 Task: Assign in the project Wayfarer the issue 'Develop a new tool for automated testing of voice user interfaces' to the sprint 'Full Throttle'.
Action: Mouse moved to (193, 54)
Screenshot: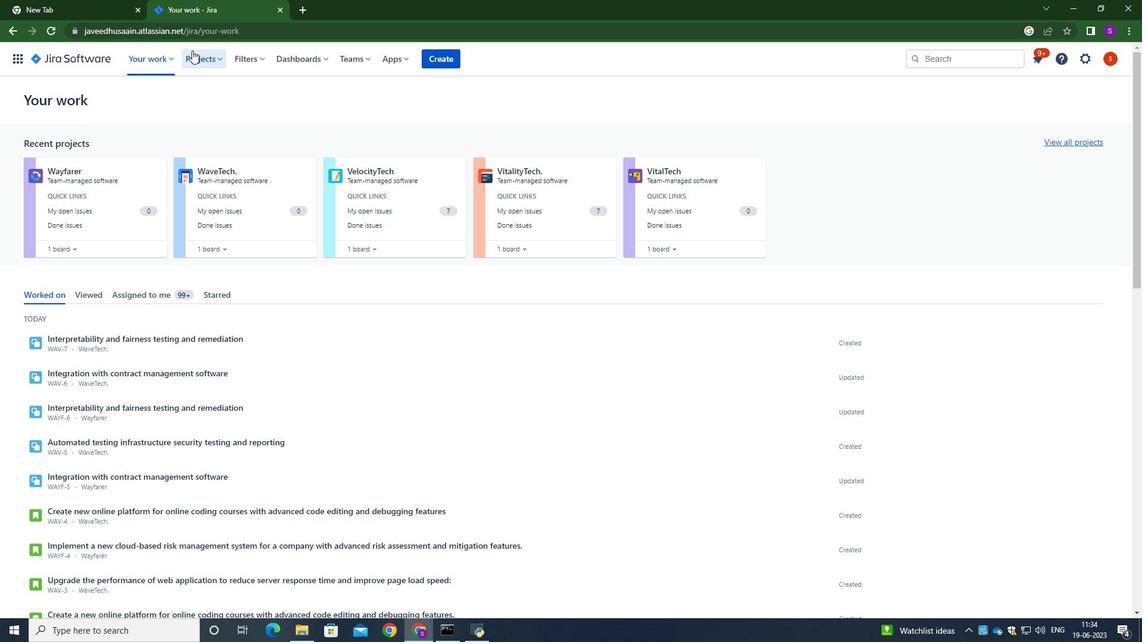
Action: Mouse pressed left at (193, 54)
Screenshot: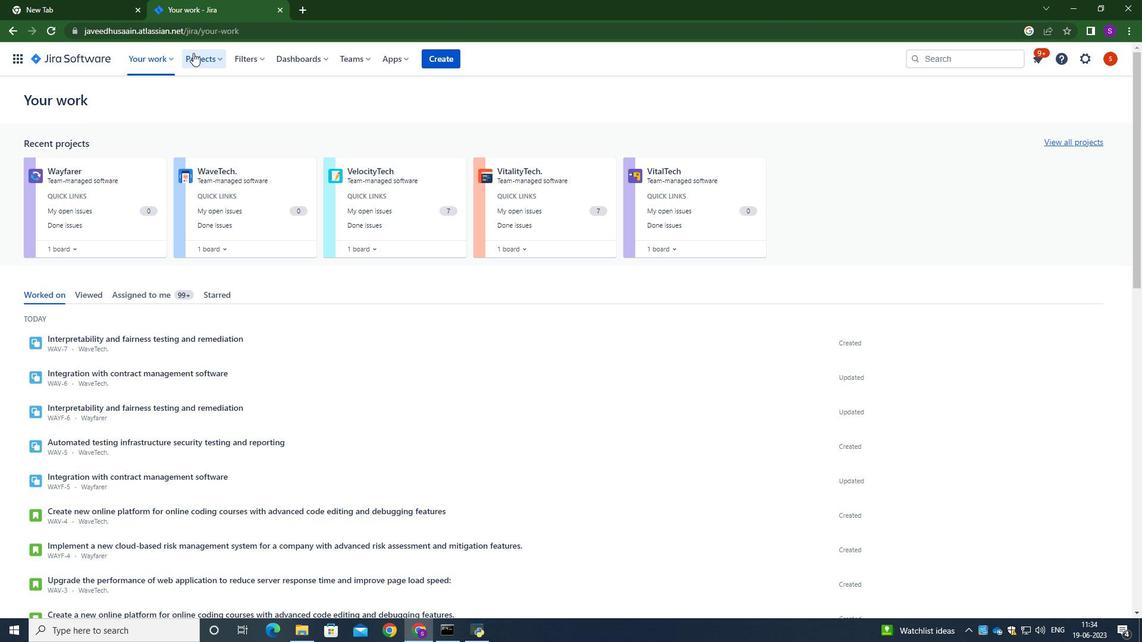 
Action: Mouse moved to (233, 149)
Screenshot: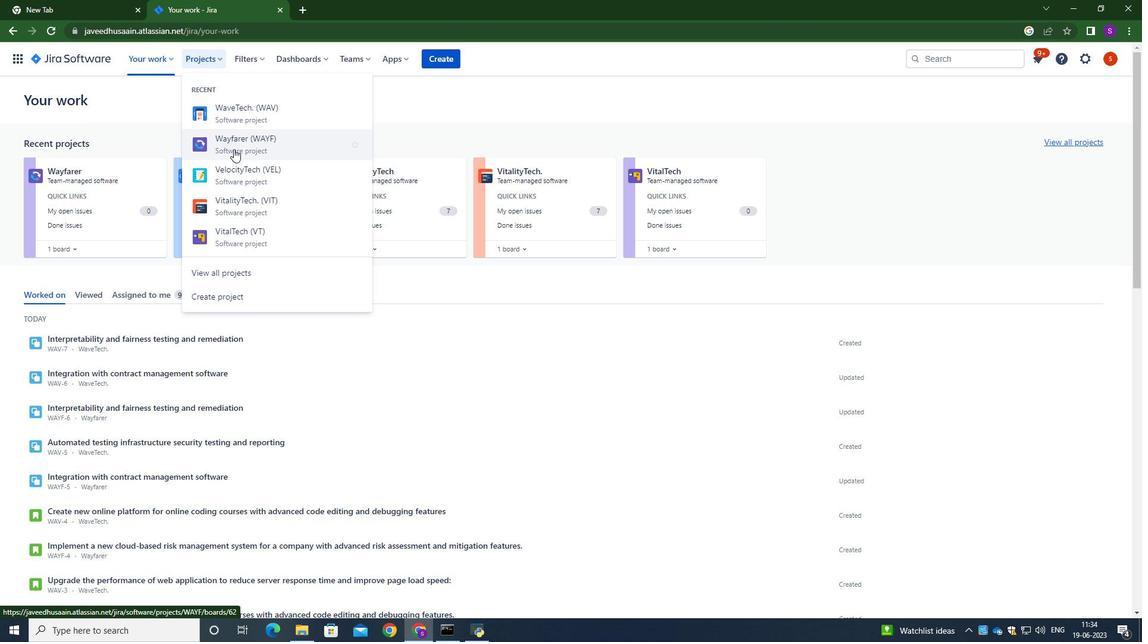 
Action: Mouse pressed left at (233, 149)
Screenshot: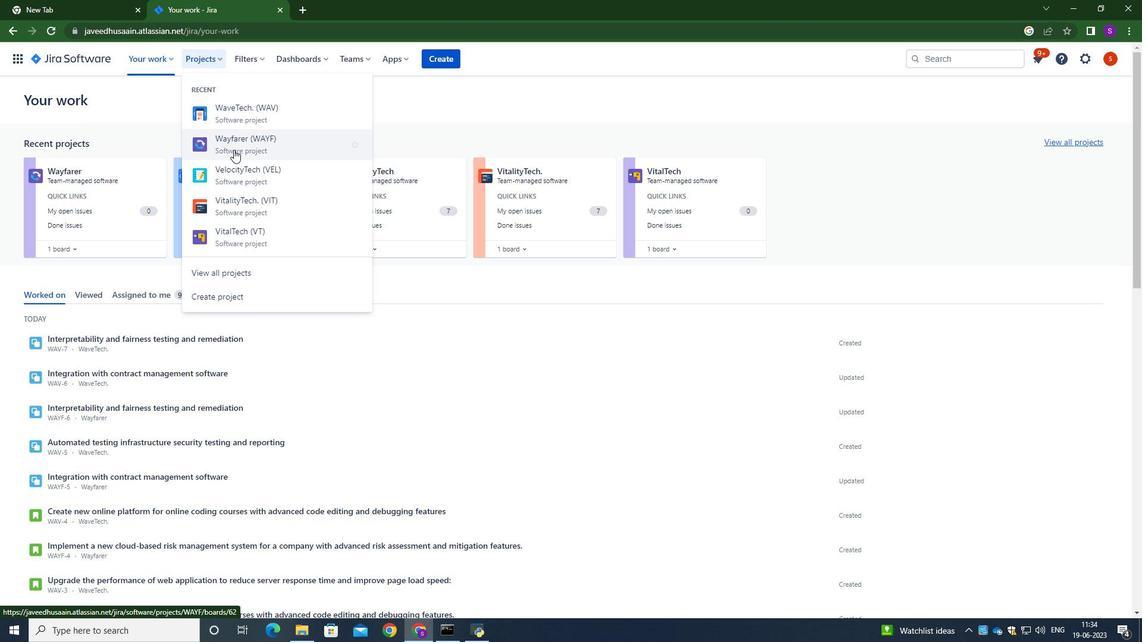 
Action: Mouse moved to (86, 187)
Screenshot: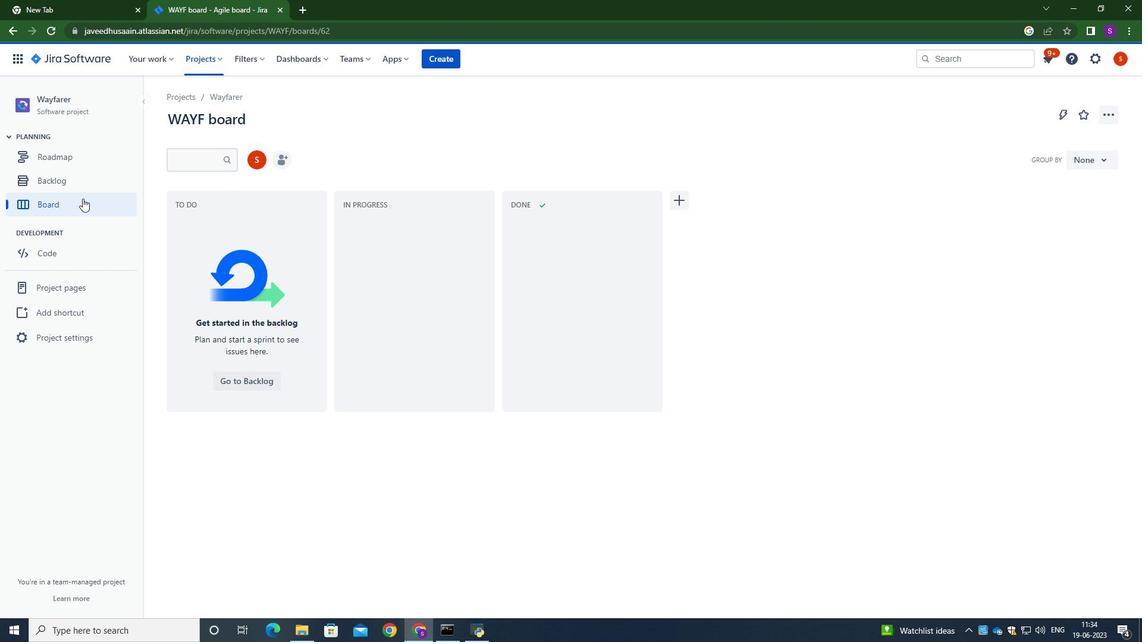 
Action: Mouse pressed left at (86, 187)
Screenshot: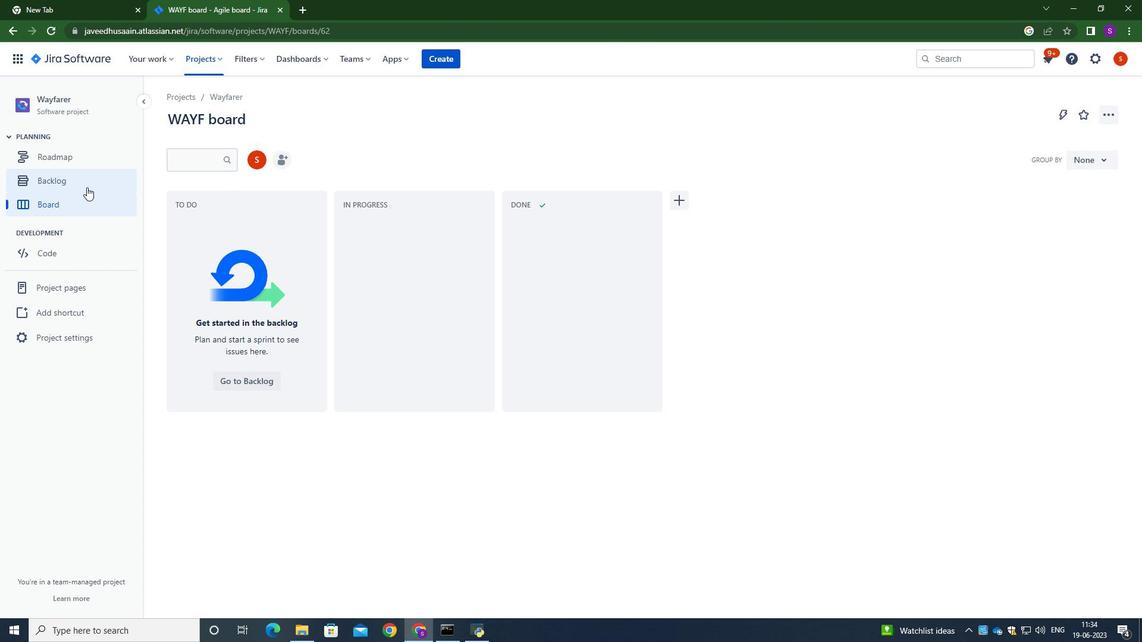 
Action: Mouse moved to (1093, 216)
Screenshot: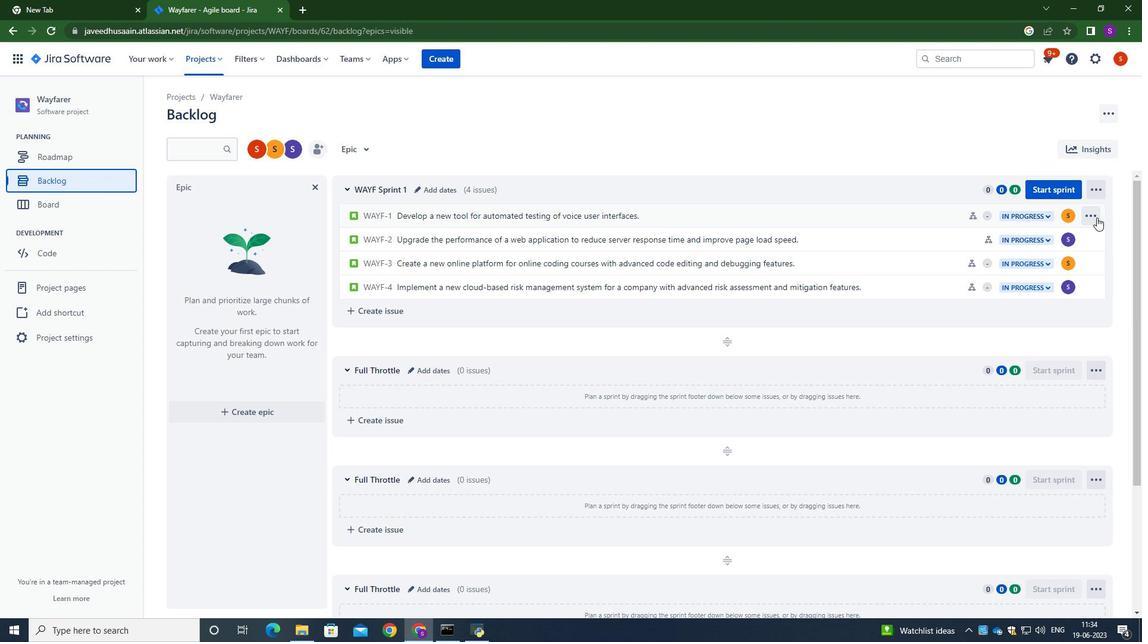 
Action: Mouse pressed left at (1093, 216)
Screenshot: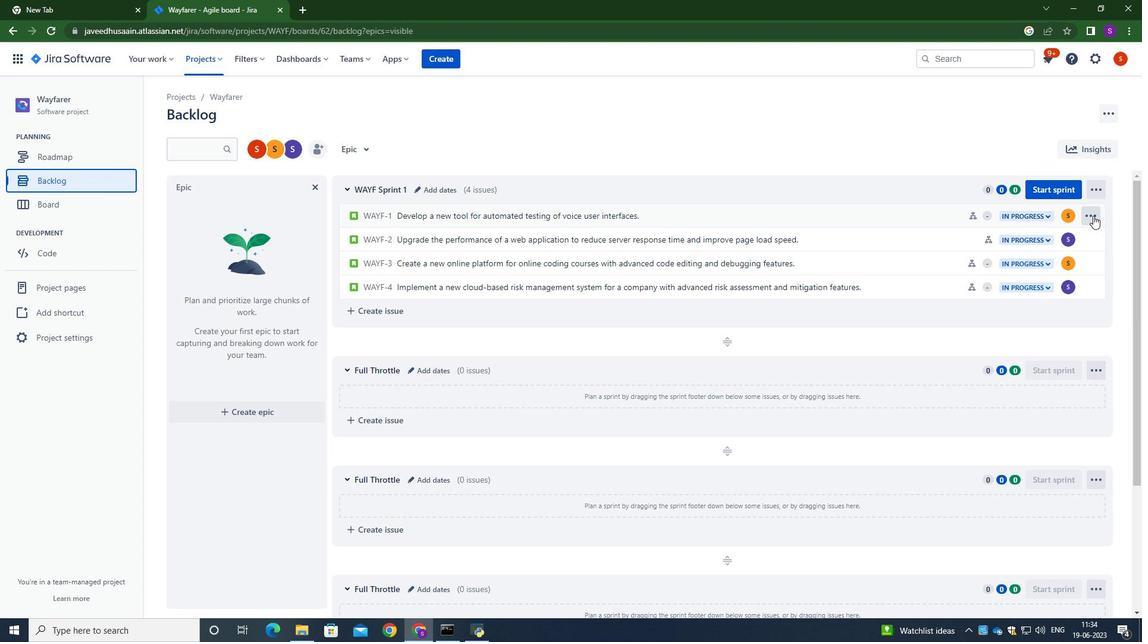
Action: Mouse moved to (1053, 352)
Screenshot: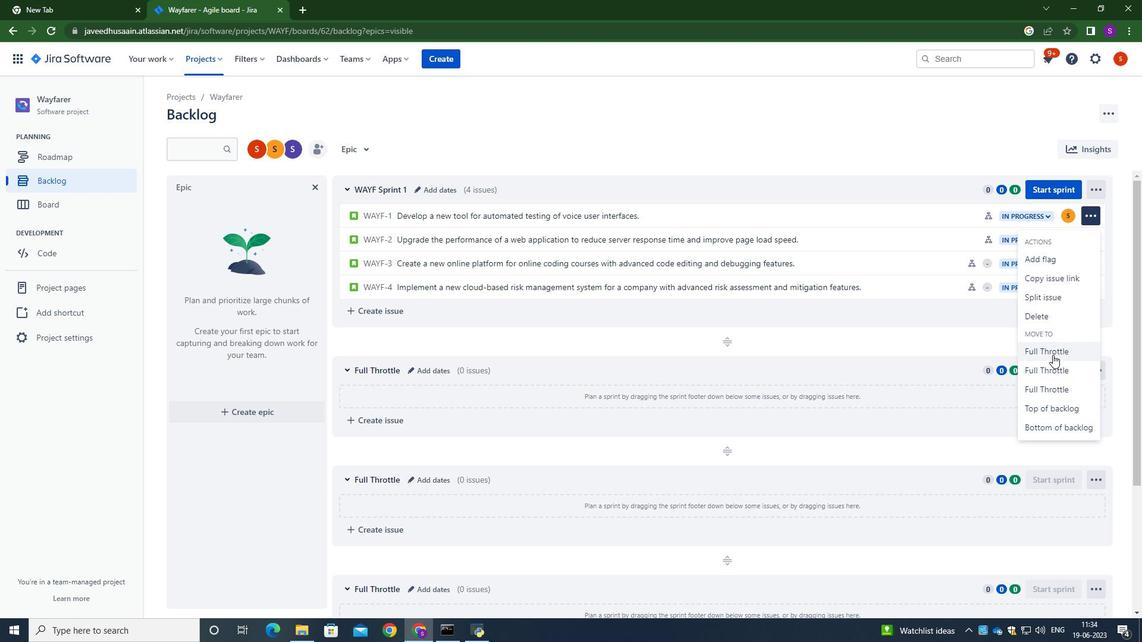 
Action: Mouse pressed left at (1053, 352)
Screenshot: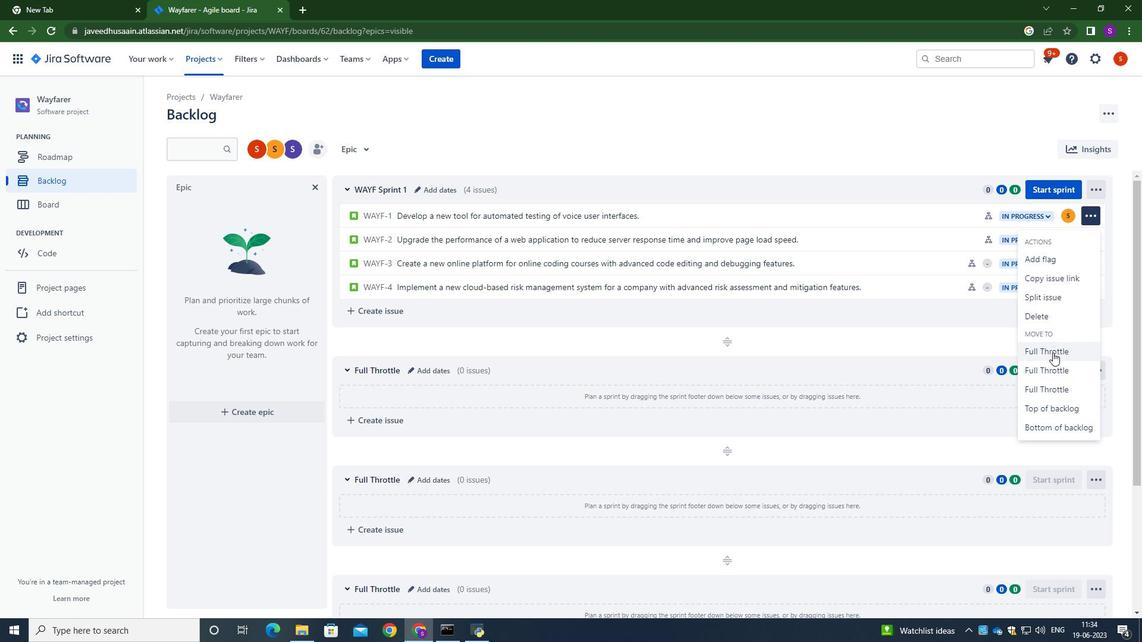 
Action: Mouse moved to (862, 129)
Screenshot: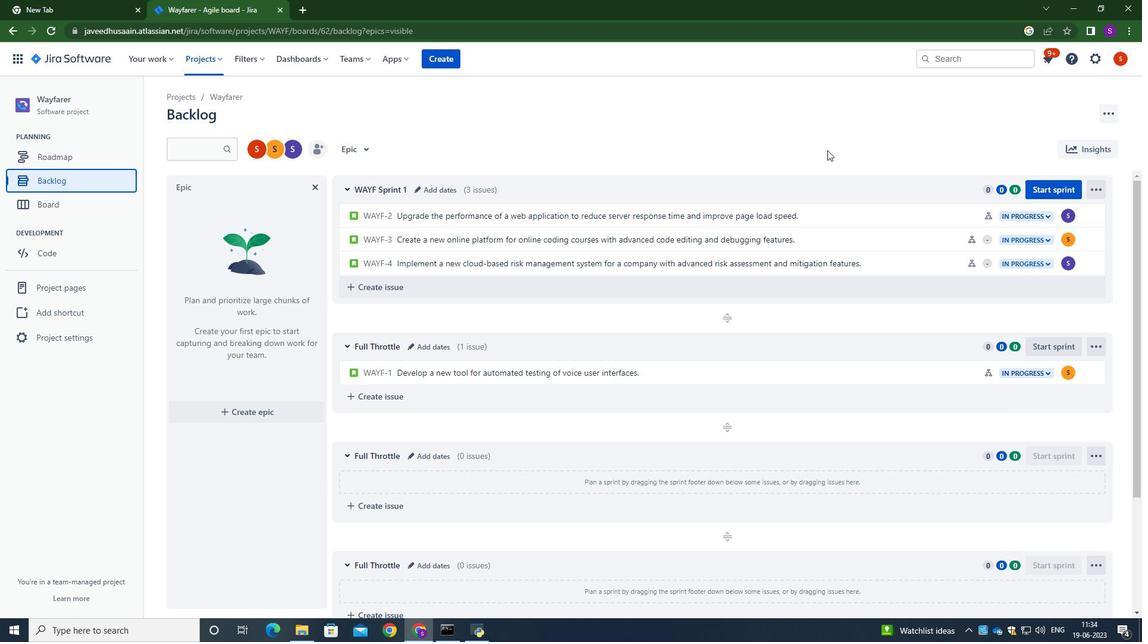 
Action: Mouse pressed left at (862, 129)
Screenshot: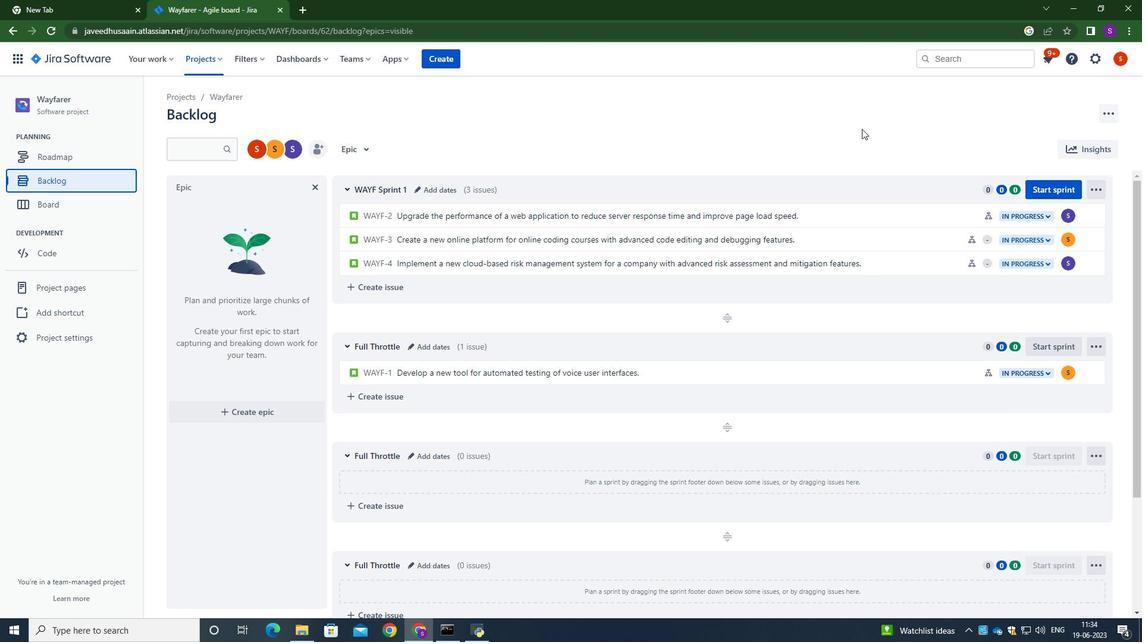 
